 Task: Create a due date automation trigger when advanced on, 2 working days after a card is due add content with a description not containing resume at 11:00 AM.
Action: Mouse moved to (1173, 94)
Screenshot: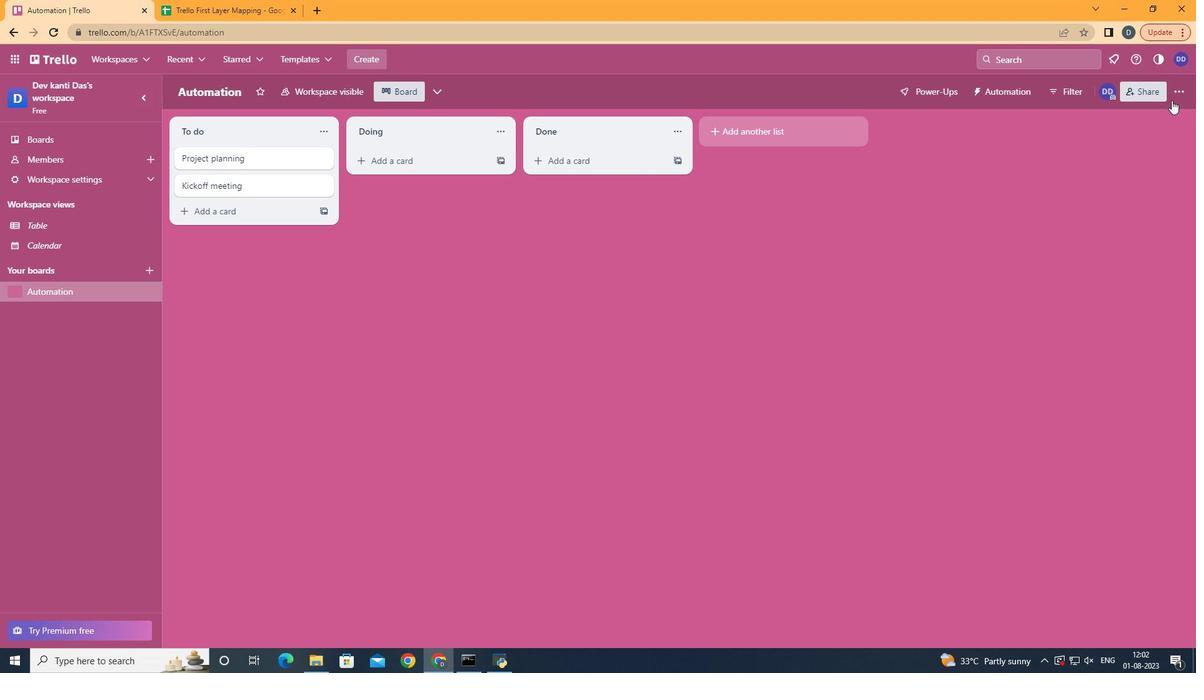 
Action: Mouse pressed left at (1173, 94)
Screenshot: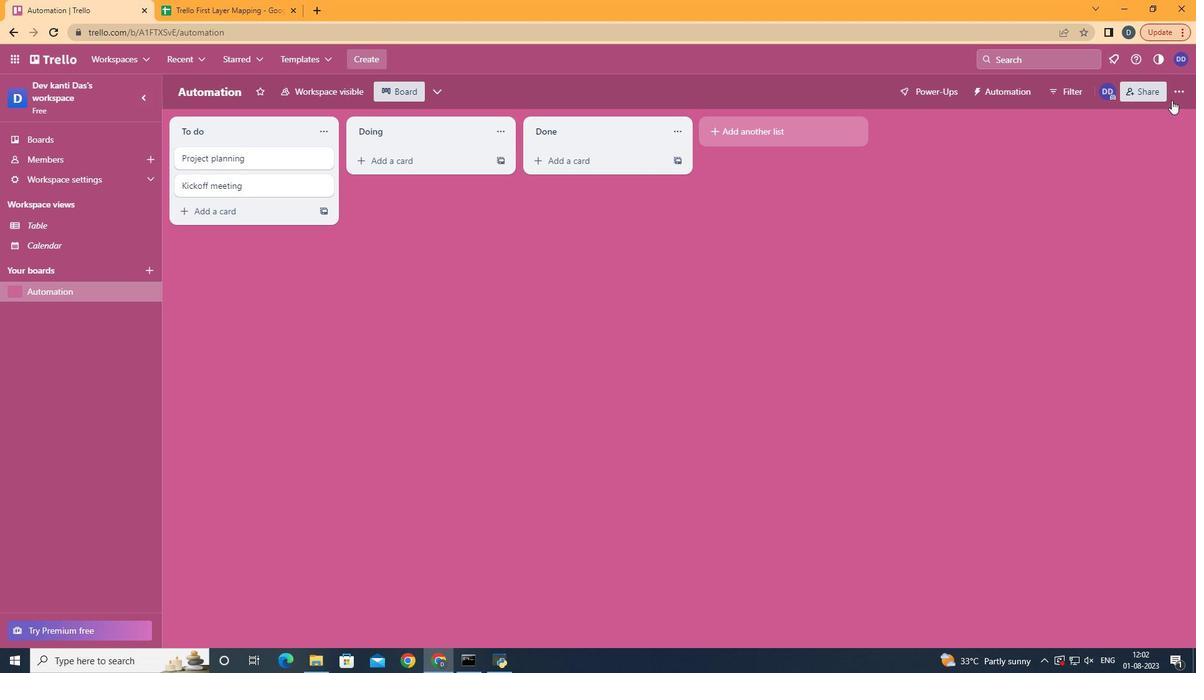
Action: Mouse moved to (1072, 266)
Screenshot: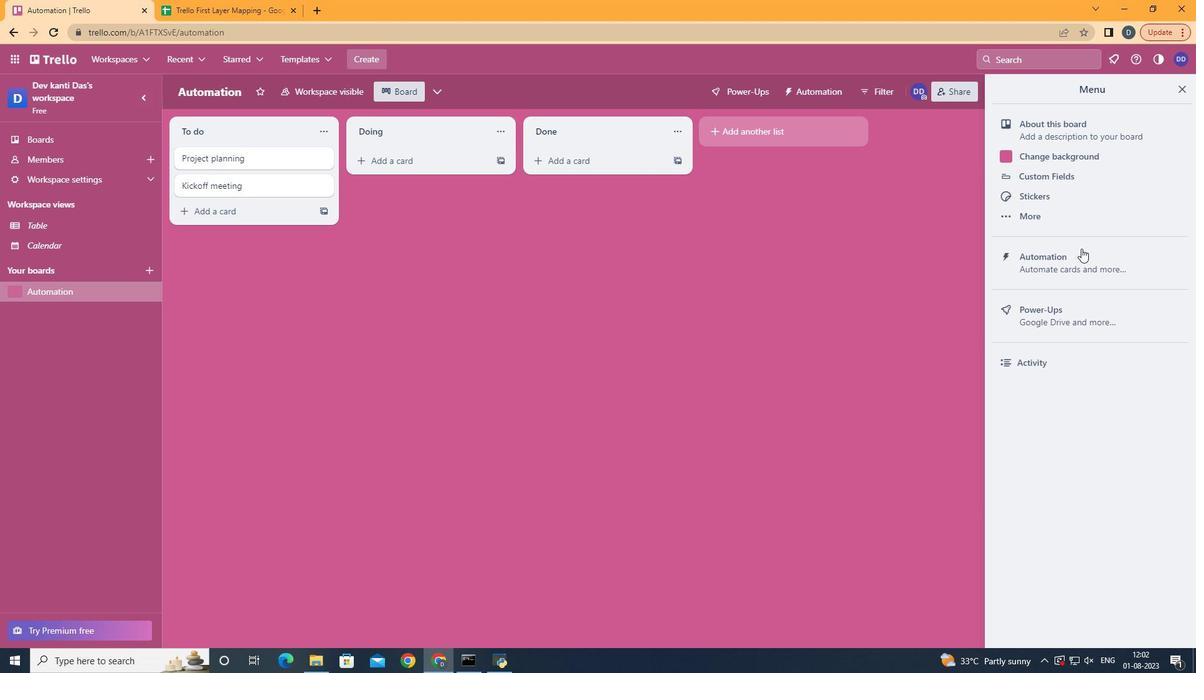 
Action: Mouse pressed left at (1072, 266)
Screenshot: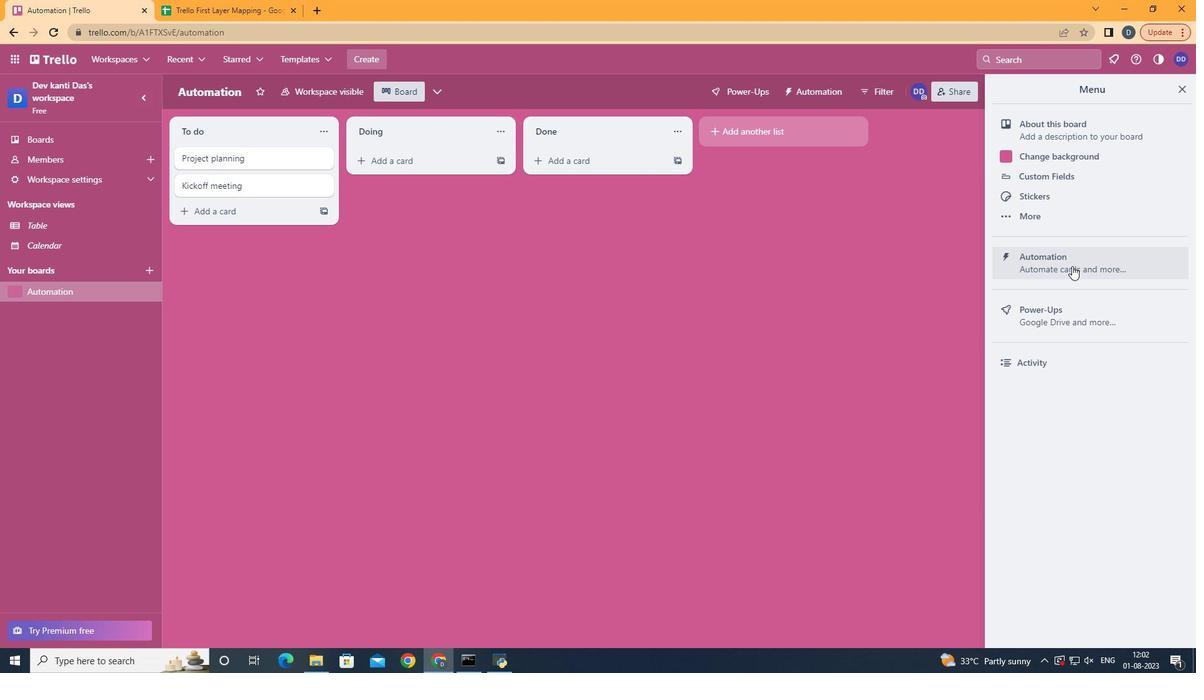 
Action: Mouse moved to (256, 254)
Screenshot: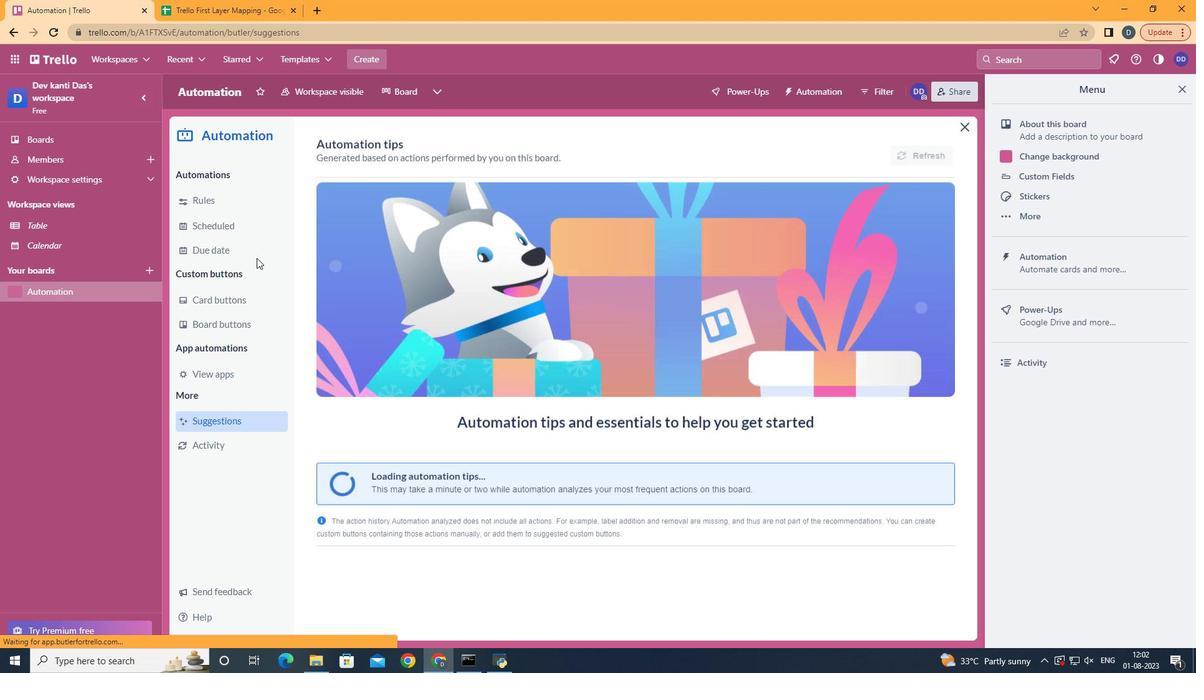 
Action: Mouse pressed left at (256, 254)
Screenshot: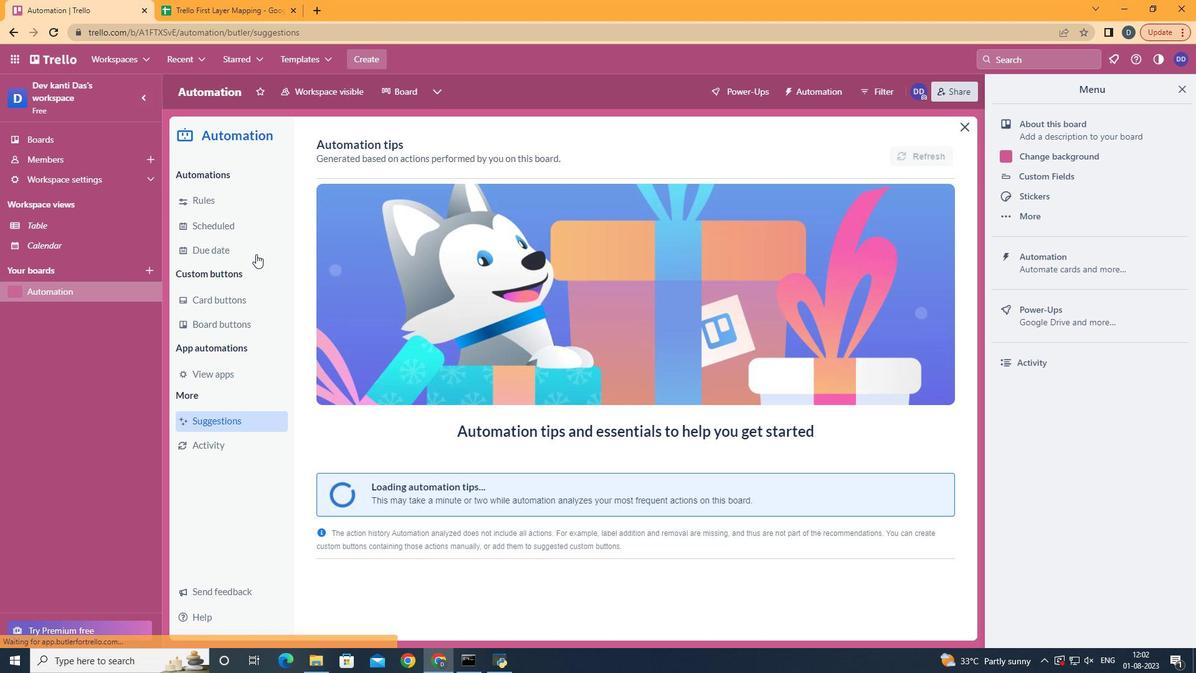 
Action: Mouse moved to (874, 148)
Screenshot: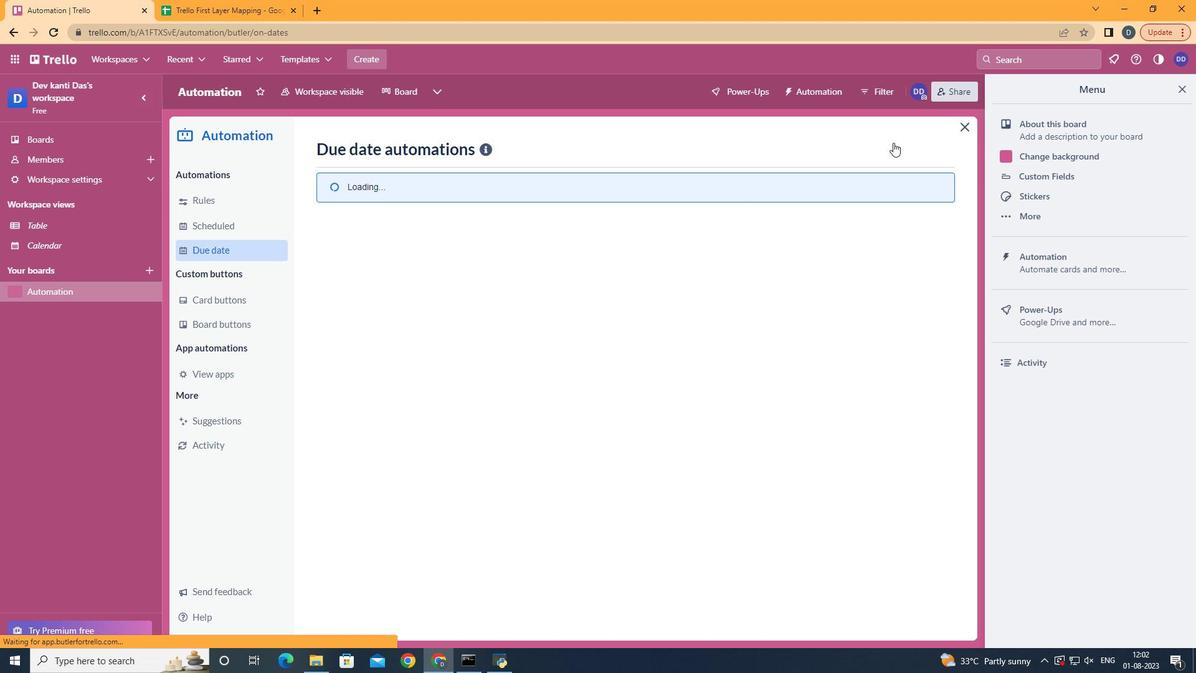 
Action: Mouse pressed left at (874, 148)
Screenshot: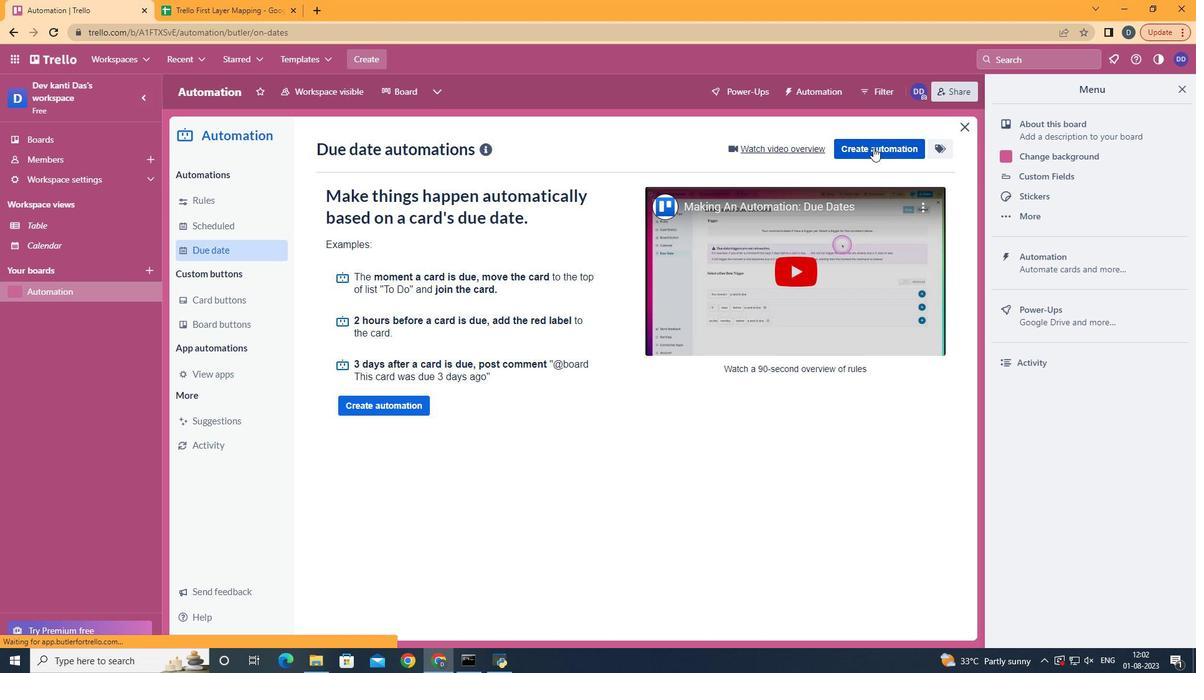
Action: Mouse moved to (685, 271)
Screenshot: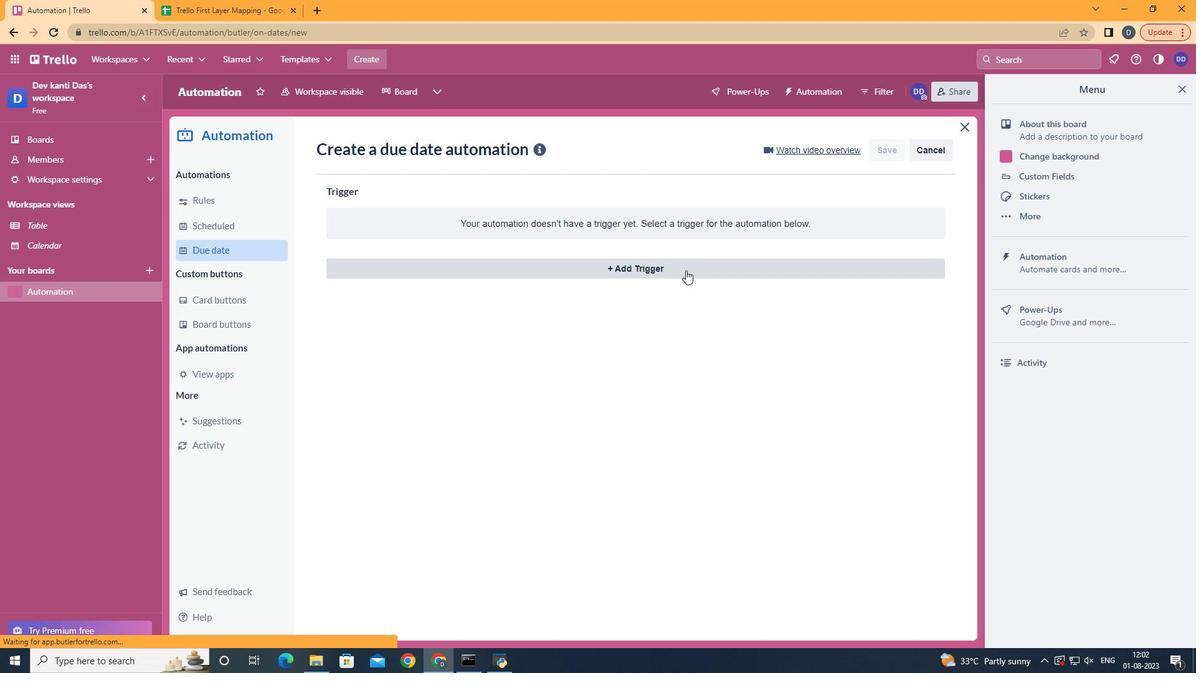 
Action: Mouse pressed left at (685, 271)
Screenshot: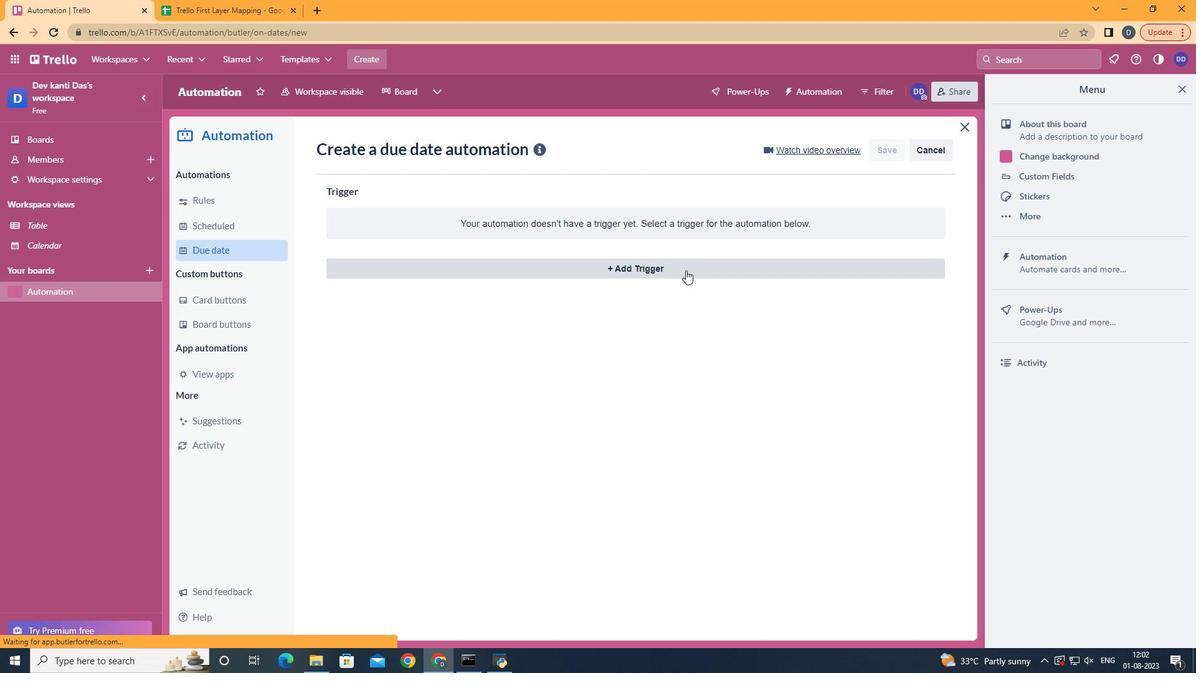 
Action: Mouse moved to (413, 506)
Screenshot: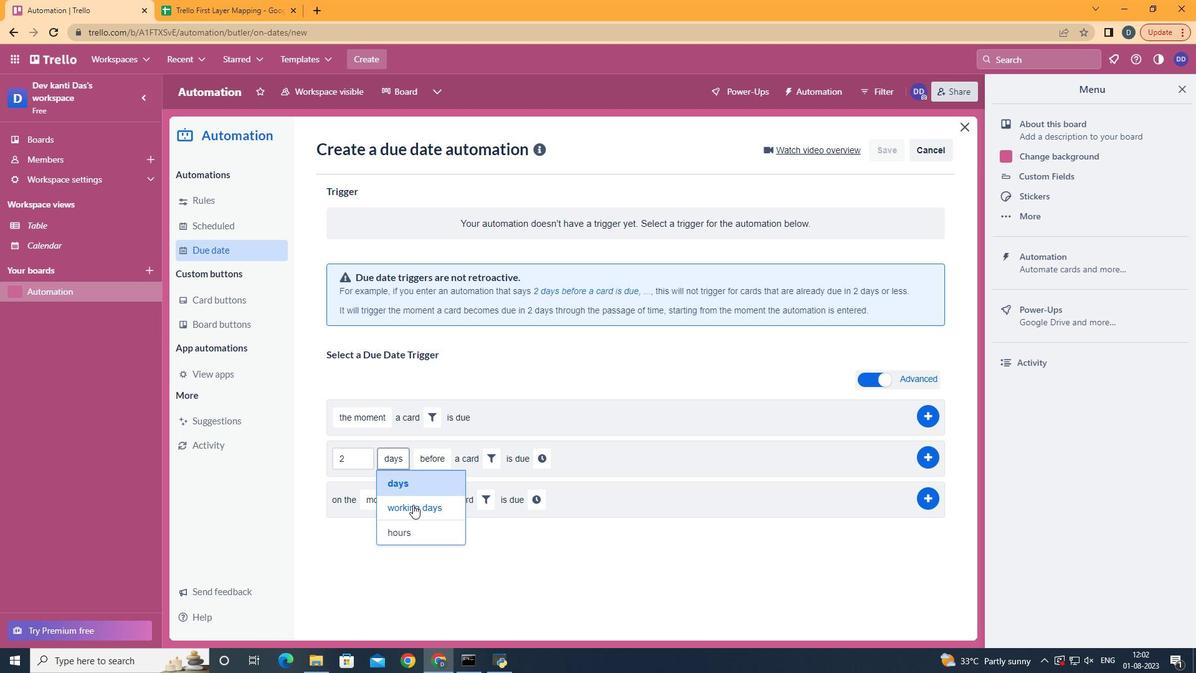 
Action: Mouse pressed left at (413, 506)
Screenshot: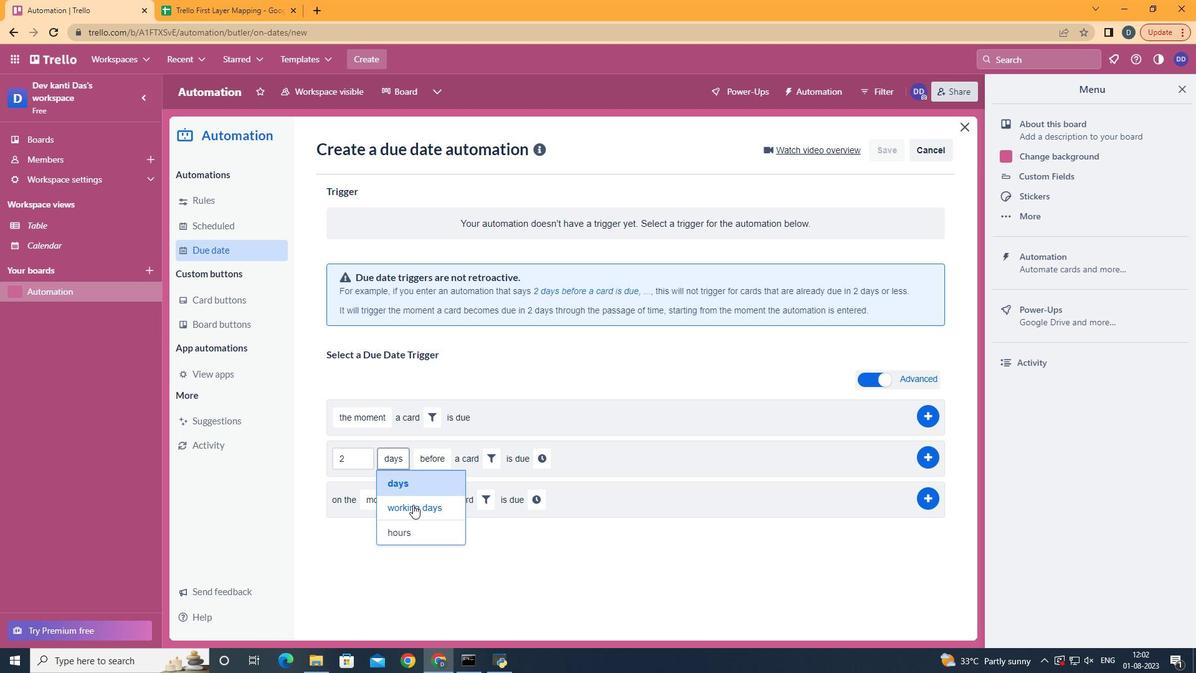 
Action: Mouse moved to (475, 506)
Screenshot: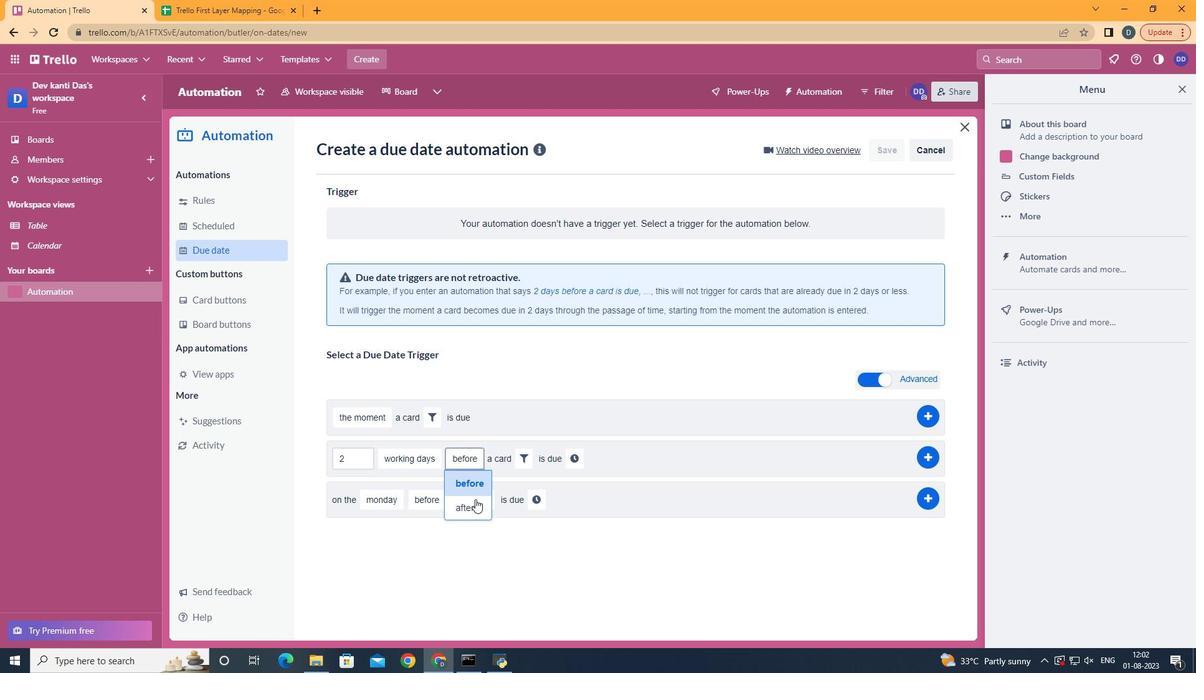 
Action: Mouse pressed left at (475, 506)
Screenshot: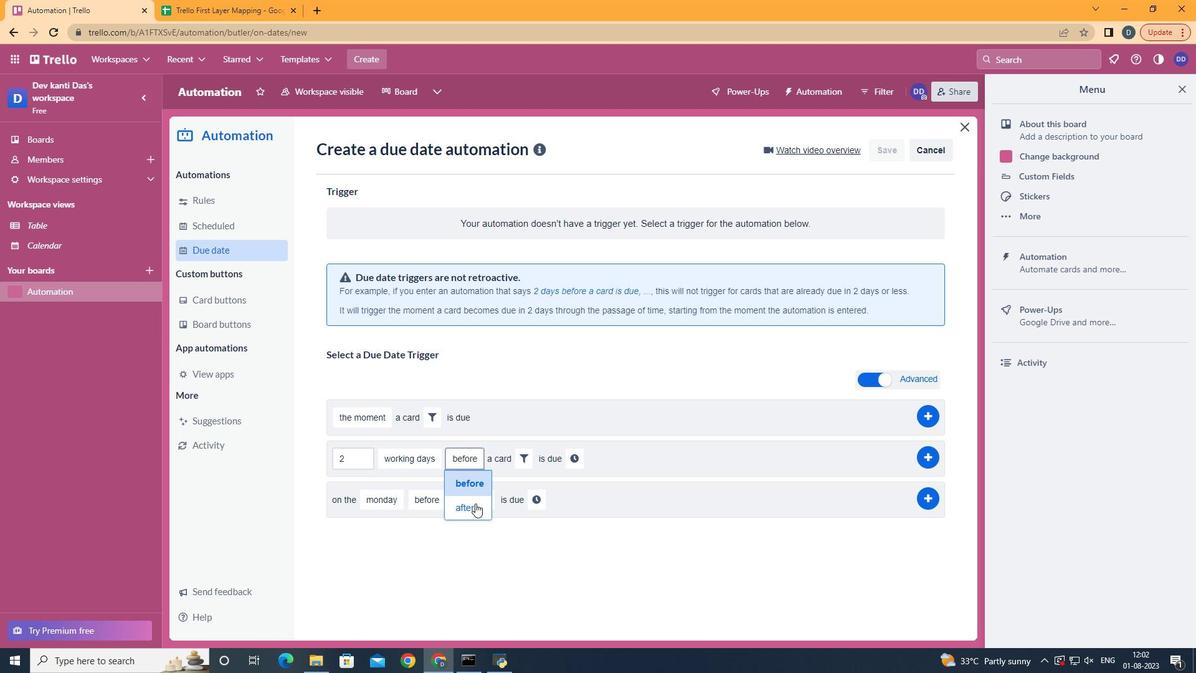 
Action: Mouse moved to (521, 462)
Screenshot: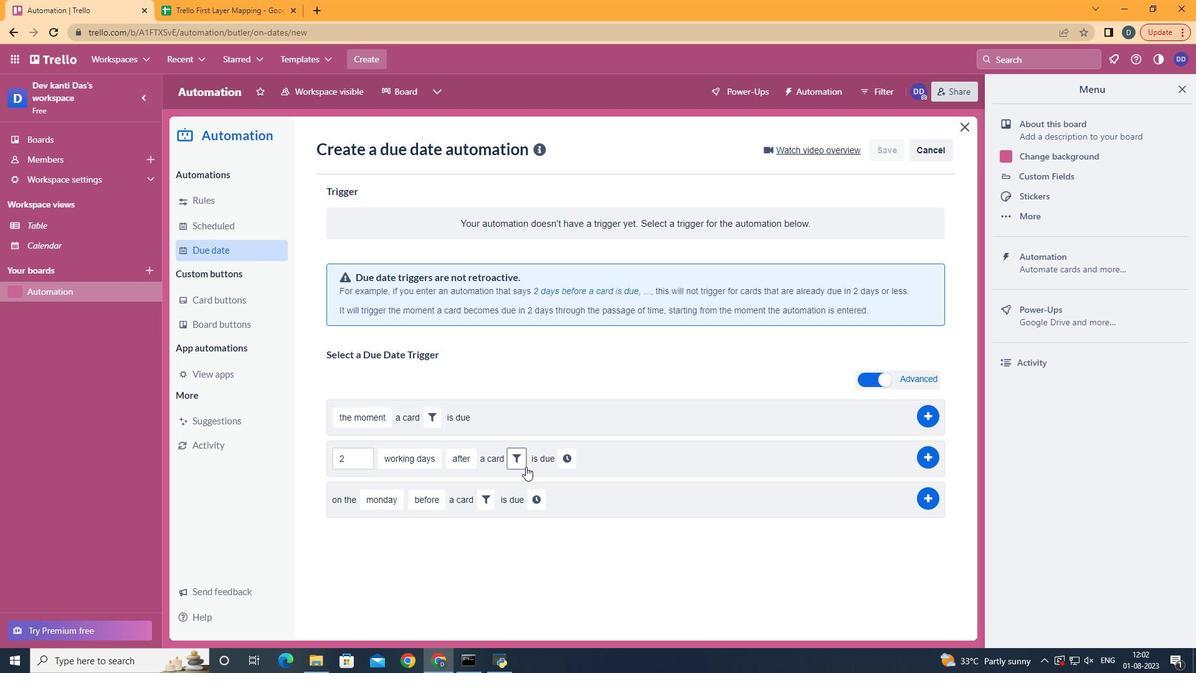 
Action: Mouse pressed left at (521, 462)
Screenshot: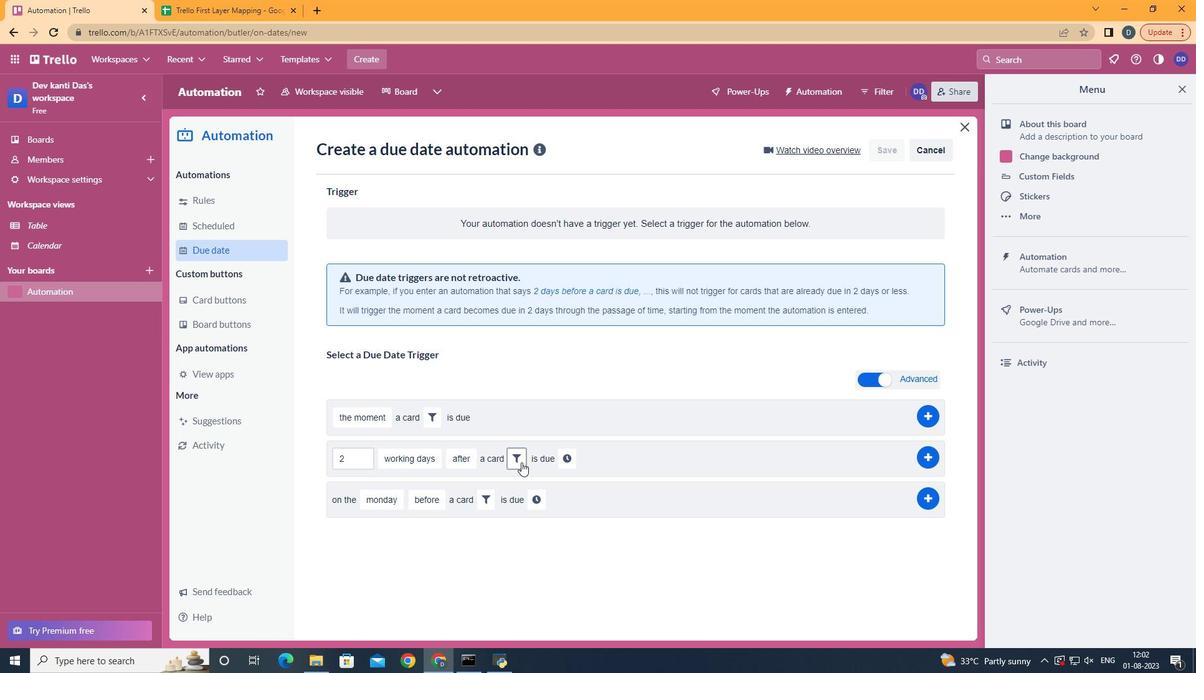 
Action: Mouse moved to (677, 496)
Screenshot: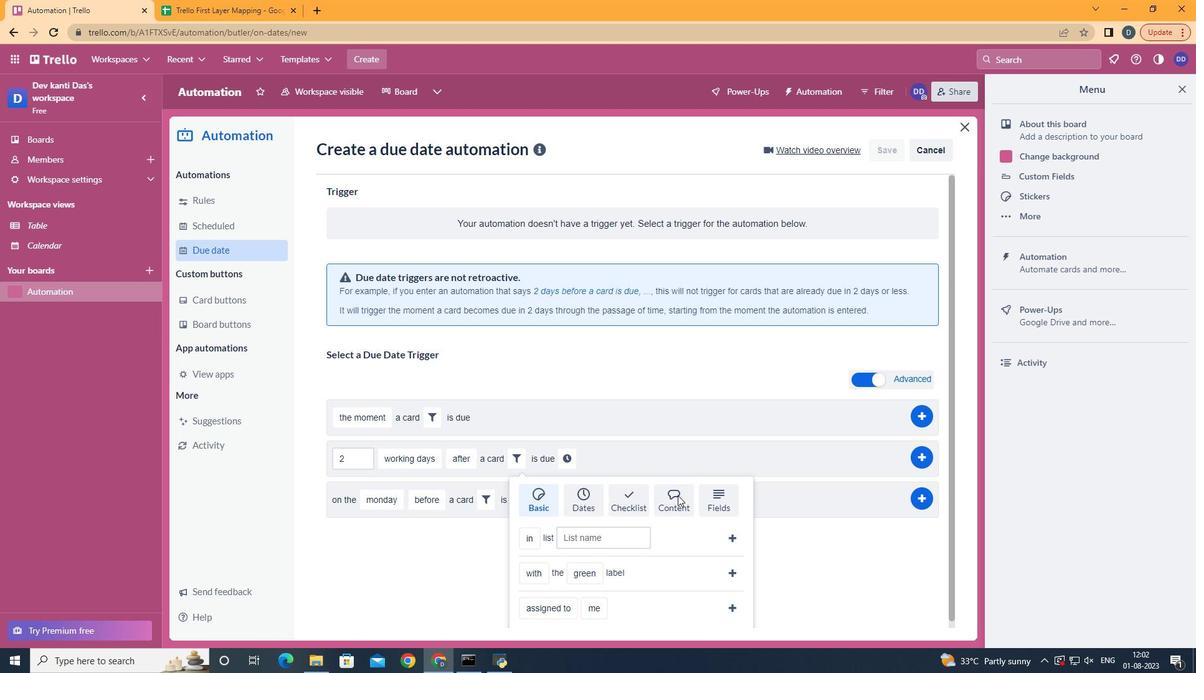 
Action: Mouse pressed left at (677, 496)
Screenshot: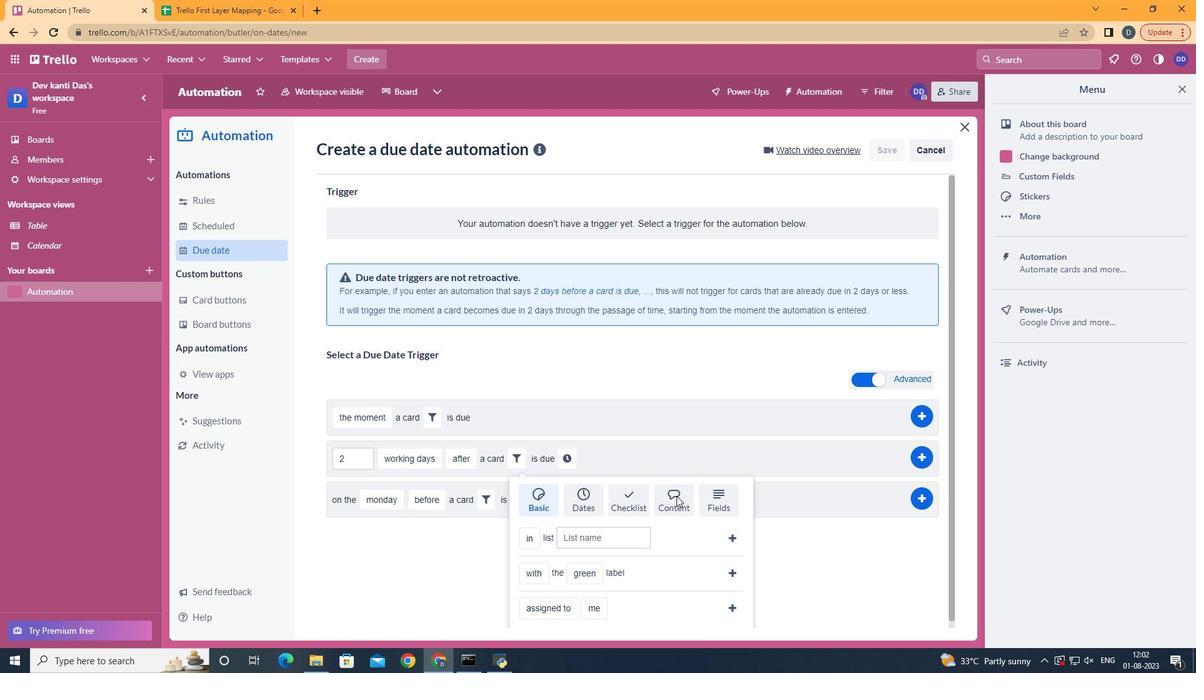 
Action: Mouse moved to (567, 584)
Screenshot: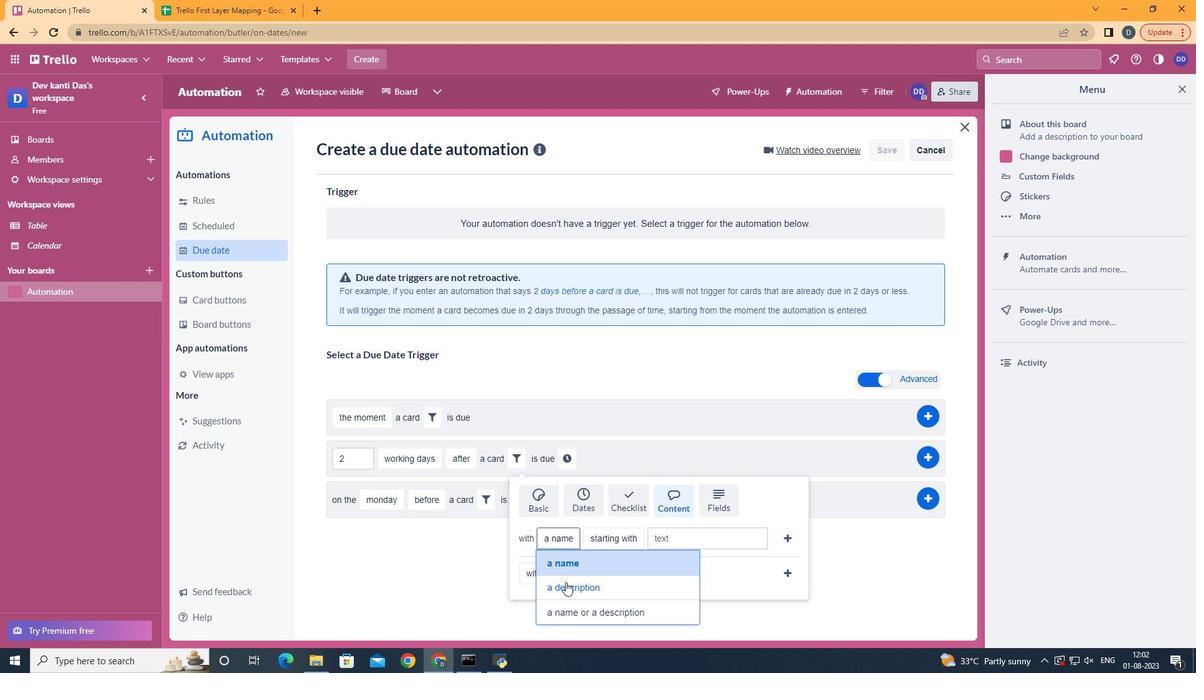 
Action: Mouse pressed left at (567, 584)
Screenshot: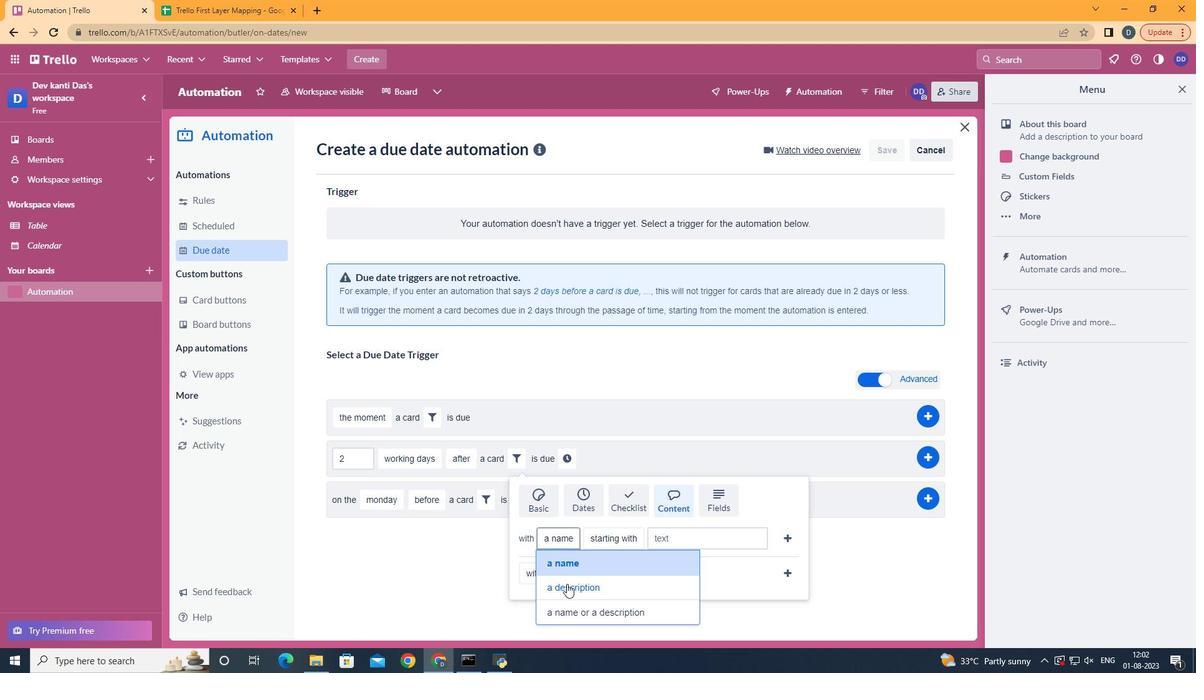 
Action: Mouse moved to (637, 513)
Screenshot: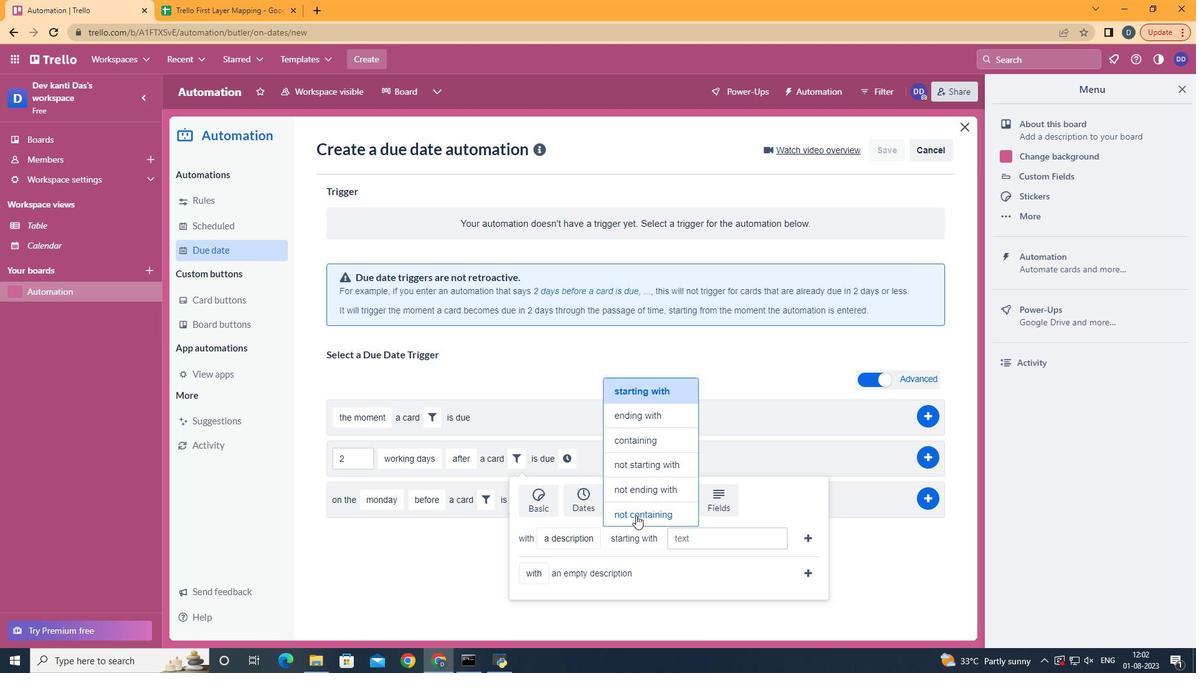 
Action: Mouse pressed left at (637, 513)
Screenshot: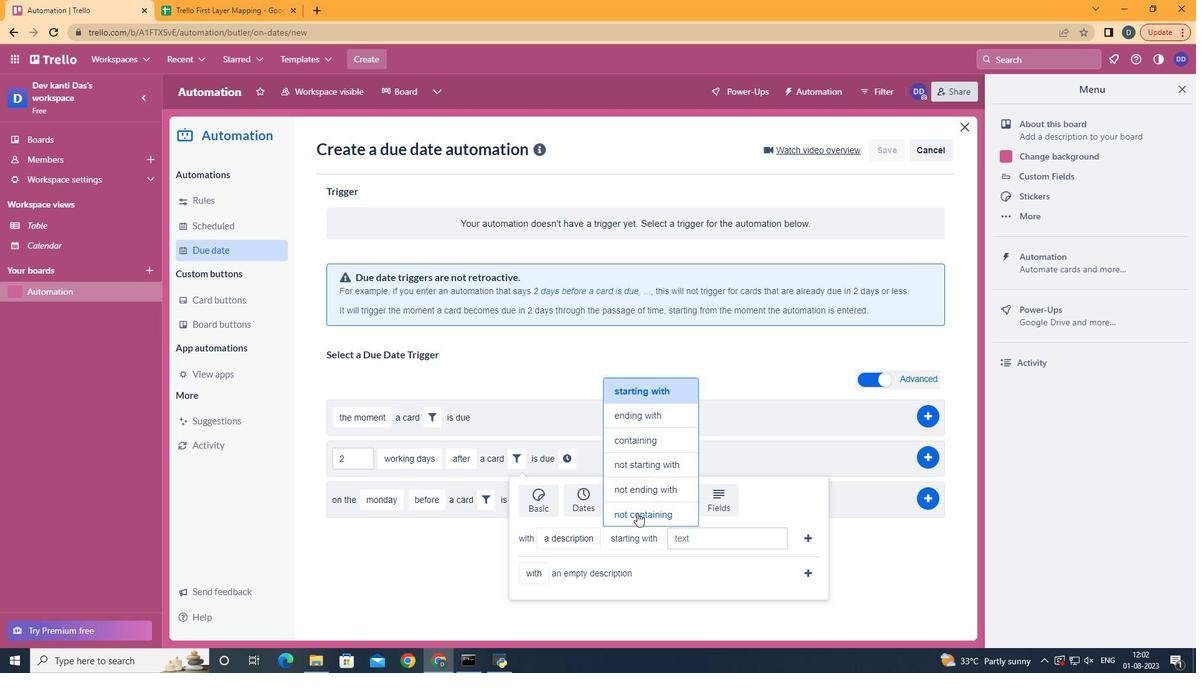 
Action: Mouse moved to (716, 543)
Screenshot: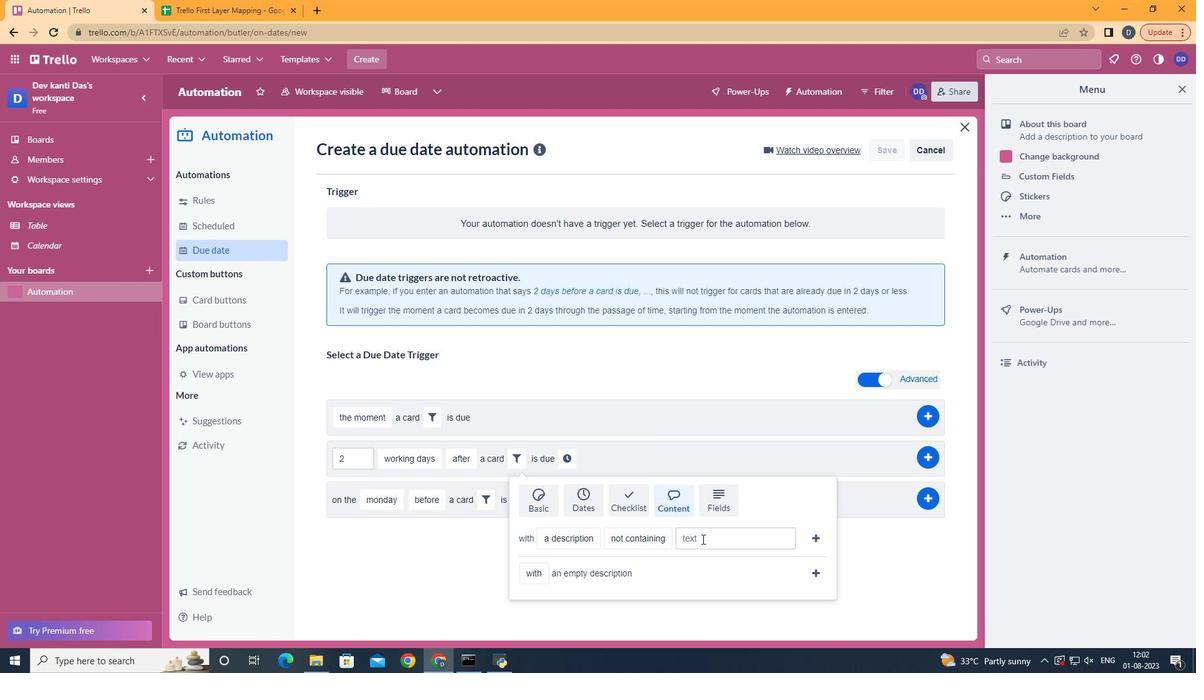 
Action: Mouse pressed left at (716, 543)
Screenshot: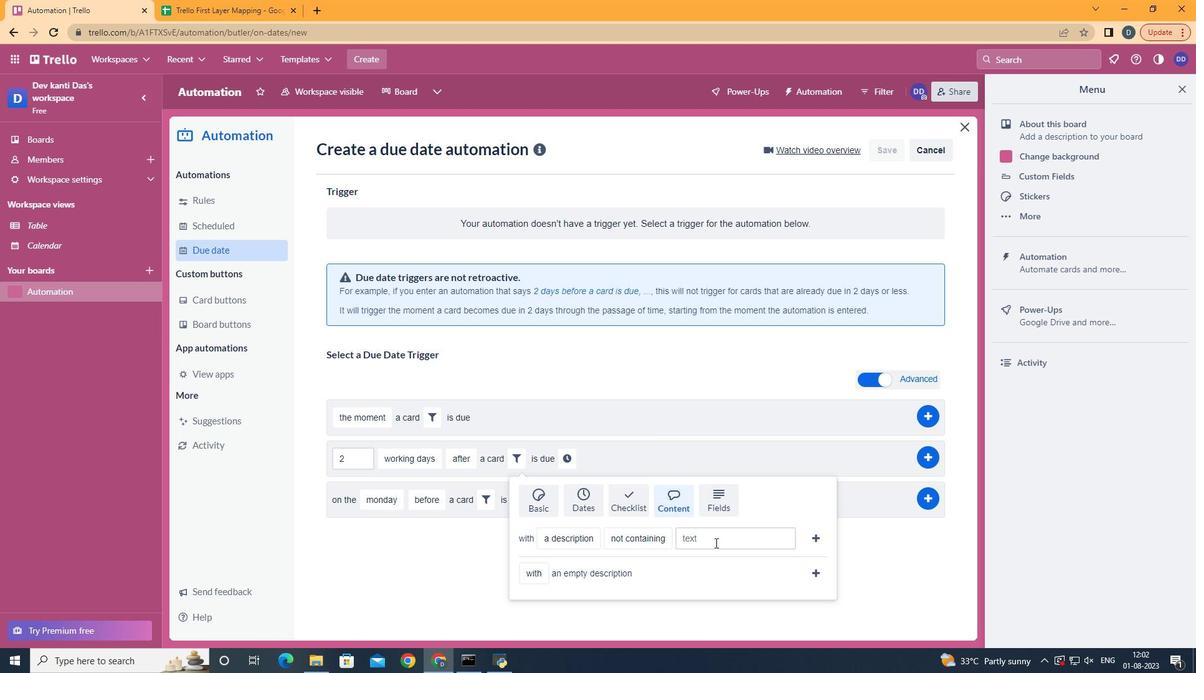 
Action: Key pressed resume
Screenshot: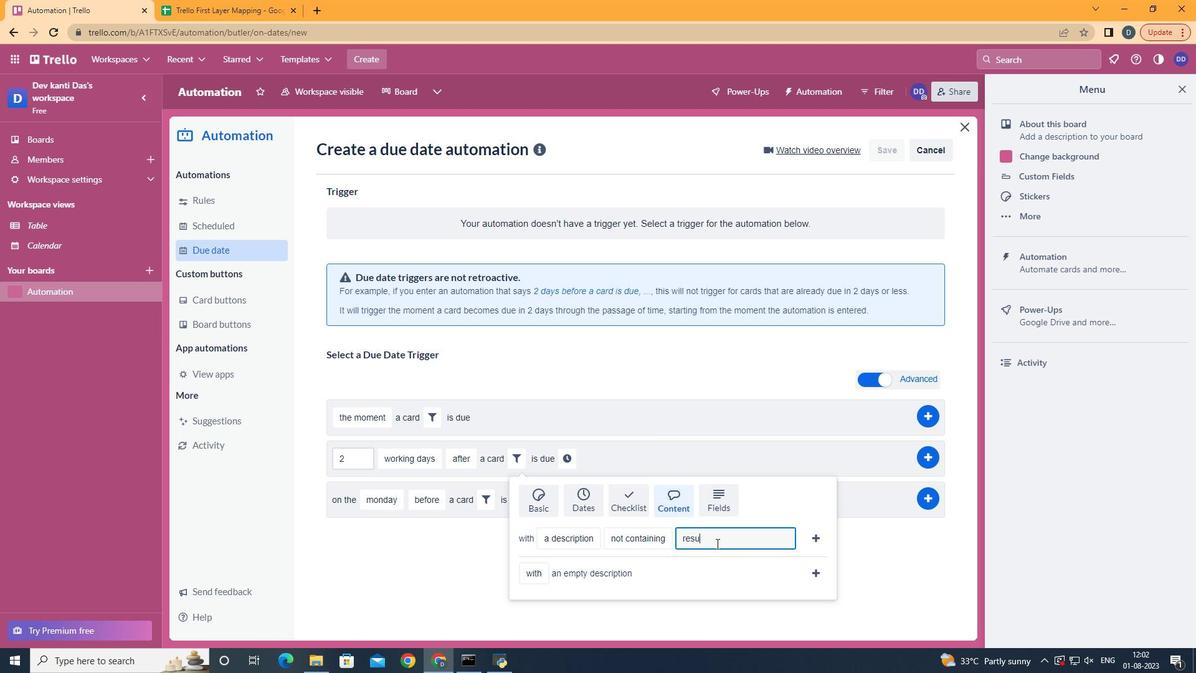 
Action: Mouse moved to (822, 537)
Screenshot: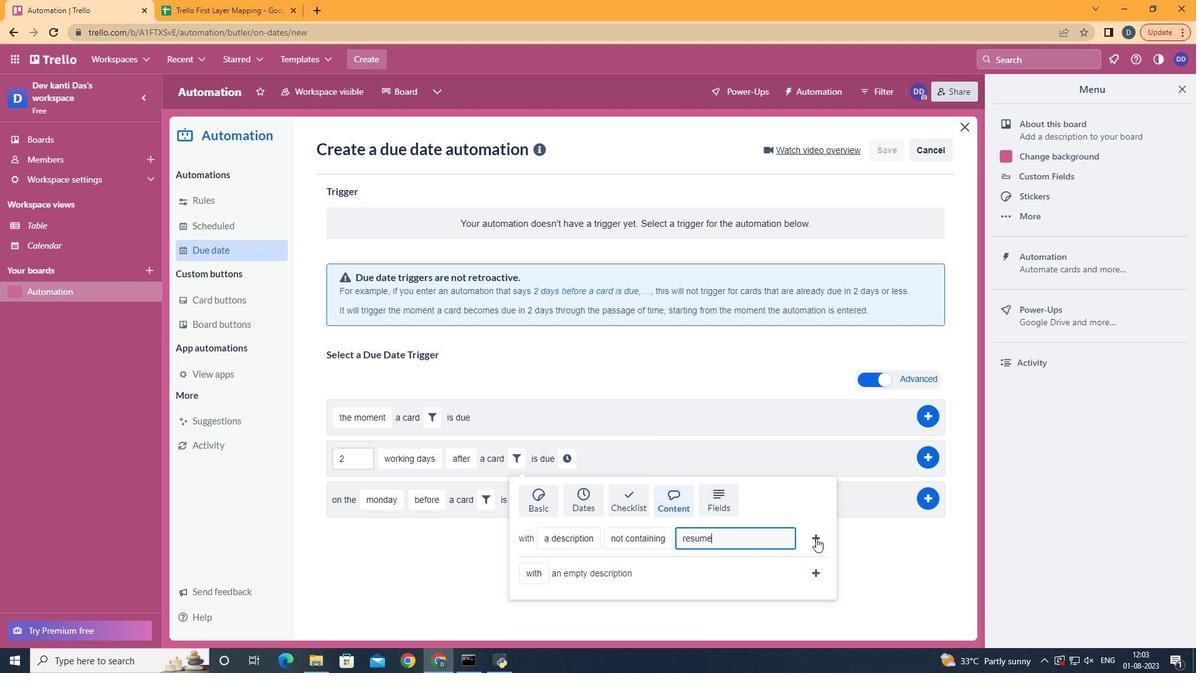 
Action: Mouse pressed left at (822, 537)
Screenshot: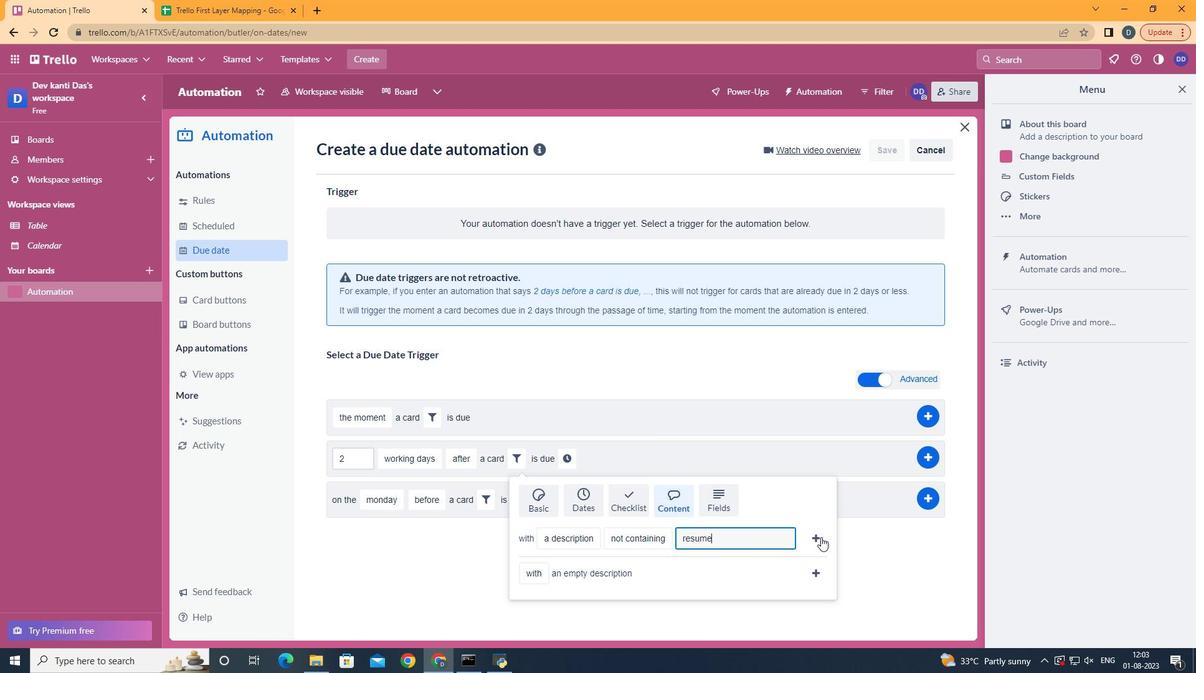 
Action: Mouse moved to (764, 458)
Screenshot: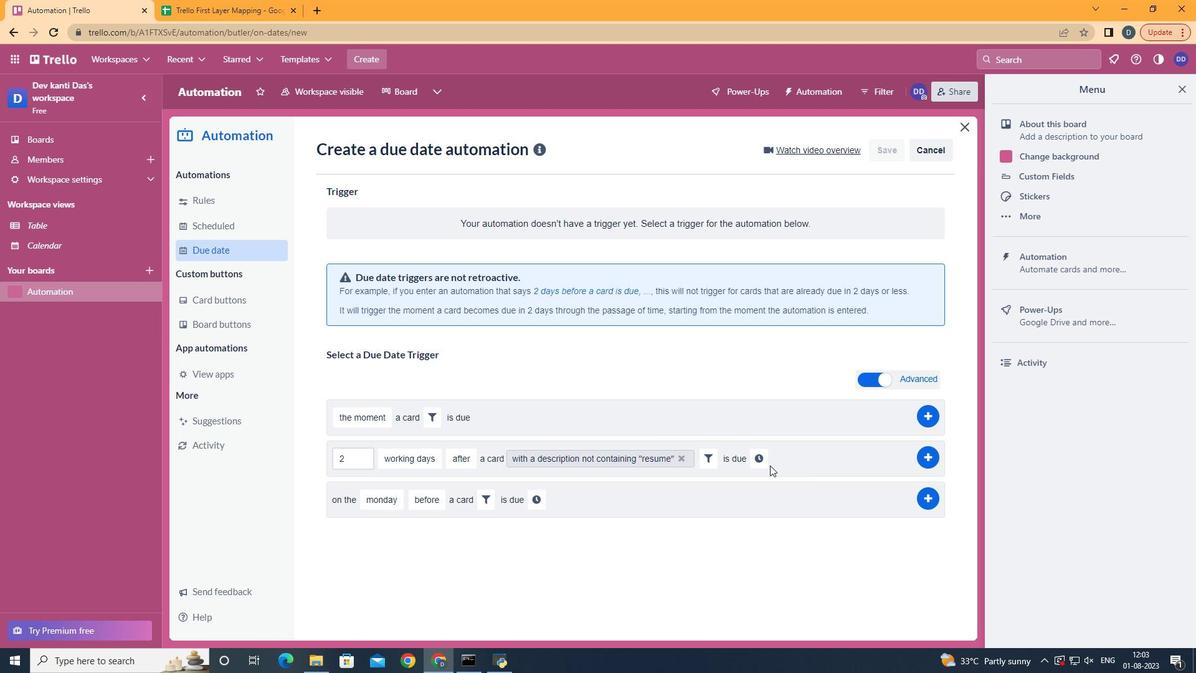 
Action: Mouse pressed left at (764, 458)
Screenshot: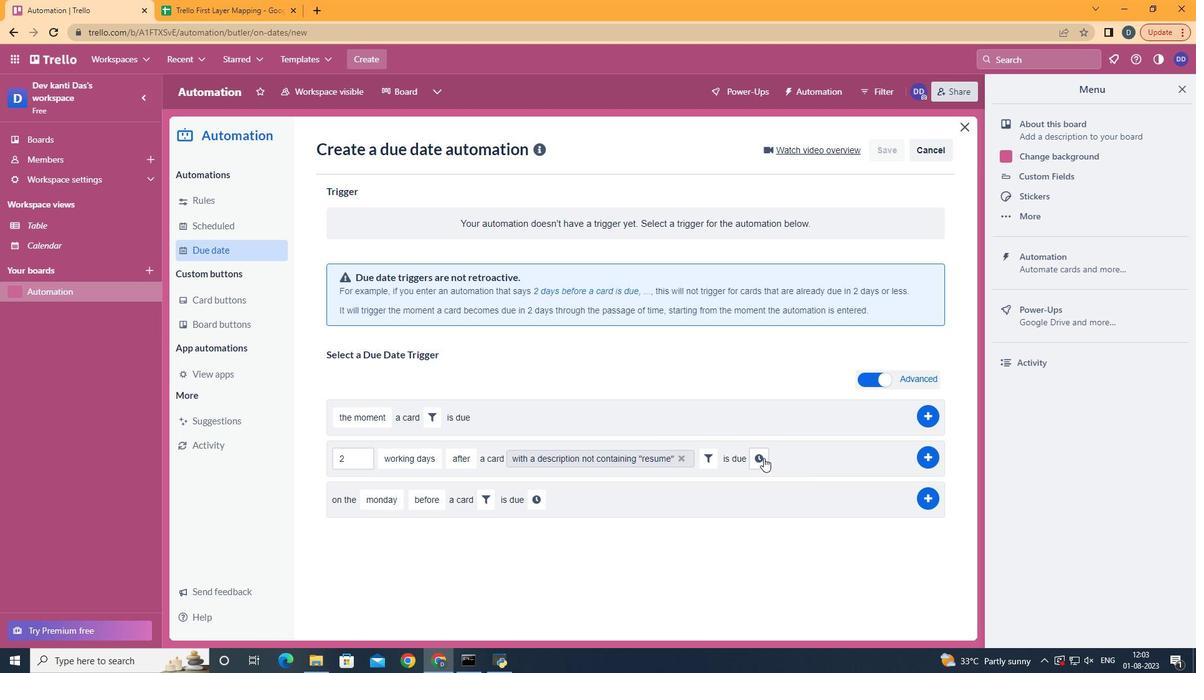 
Action: Mouse moved to (804, 462)
Screenshot: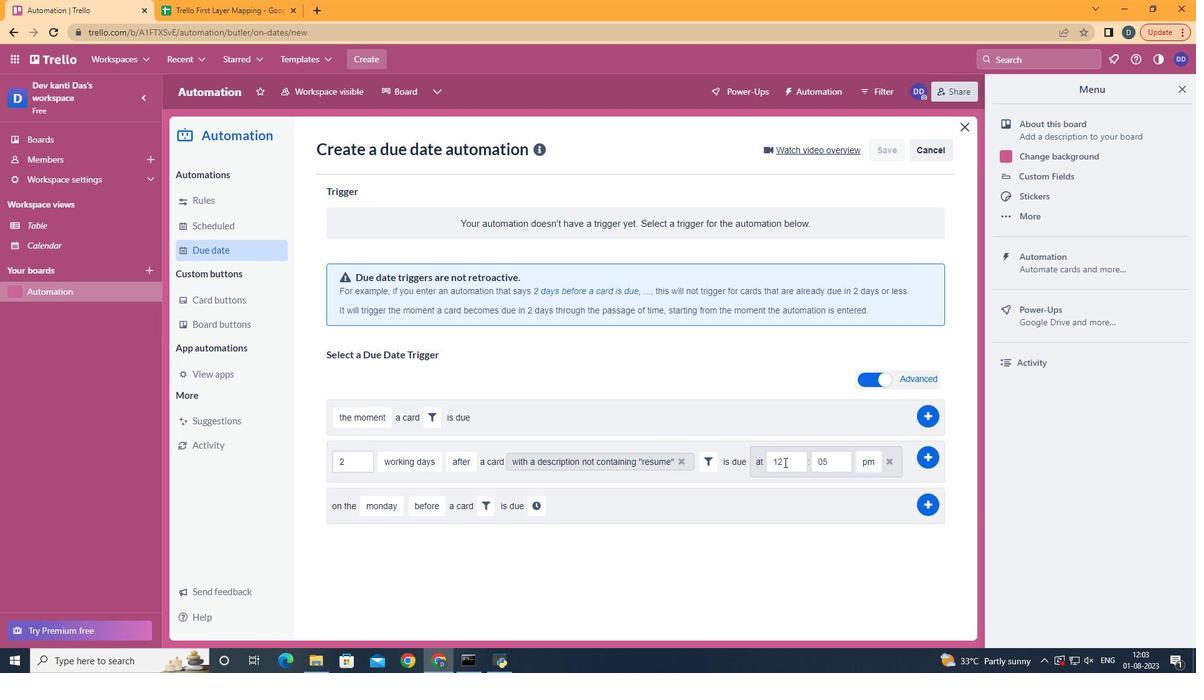 
Action: Mouse pressed left at (804, 462)
Screenshot: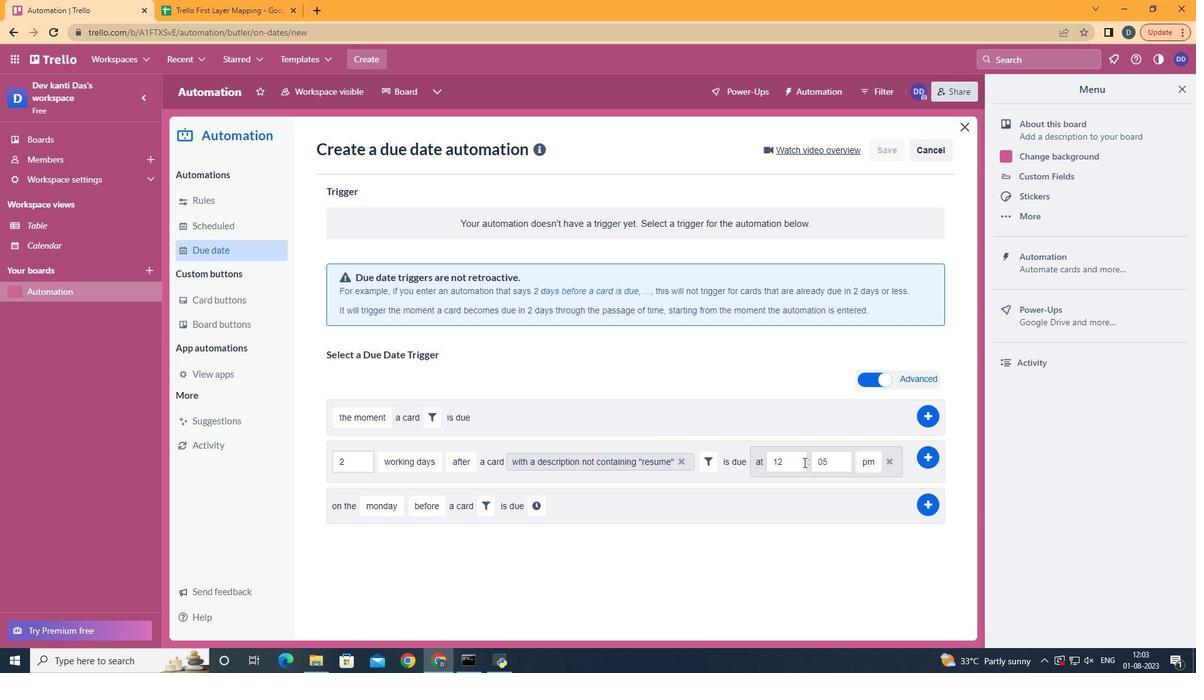 
Action: Key pressed <Key.backspace>1
Screenshot: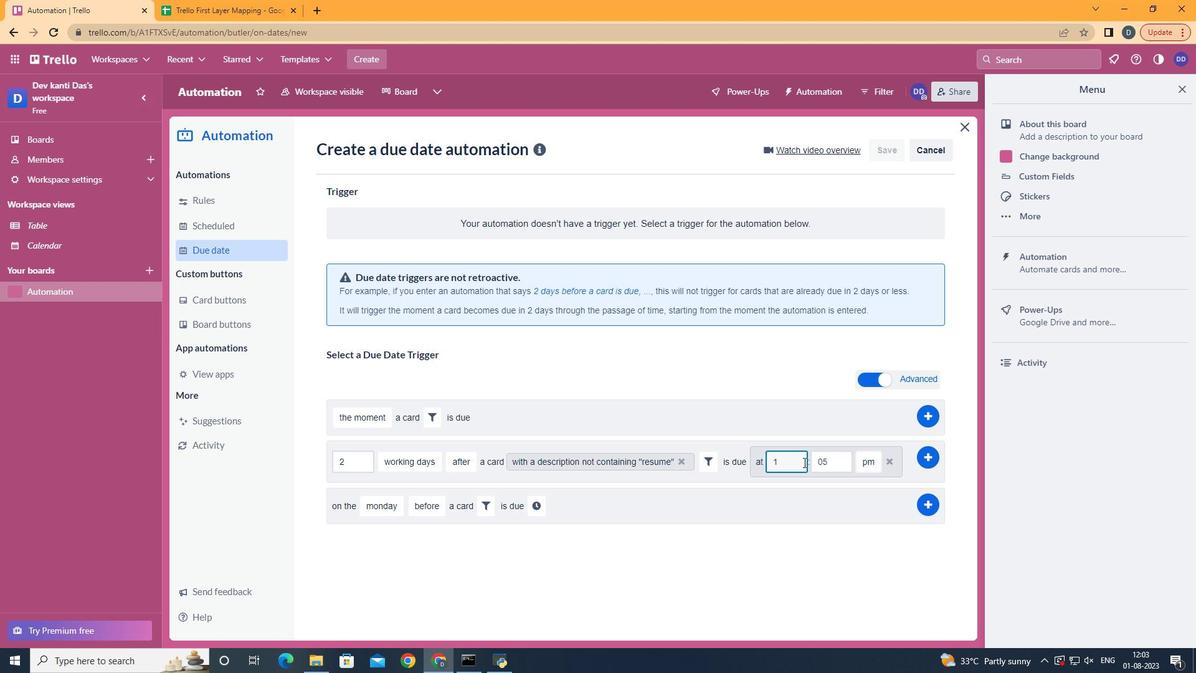 
Action: Mouse moved to (843, 460)
Screenshot: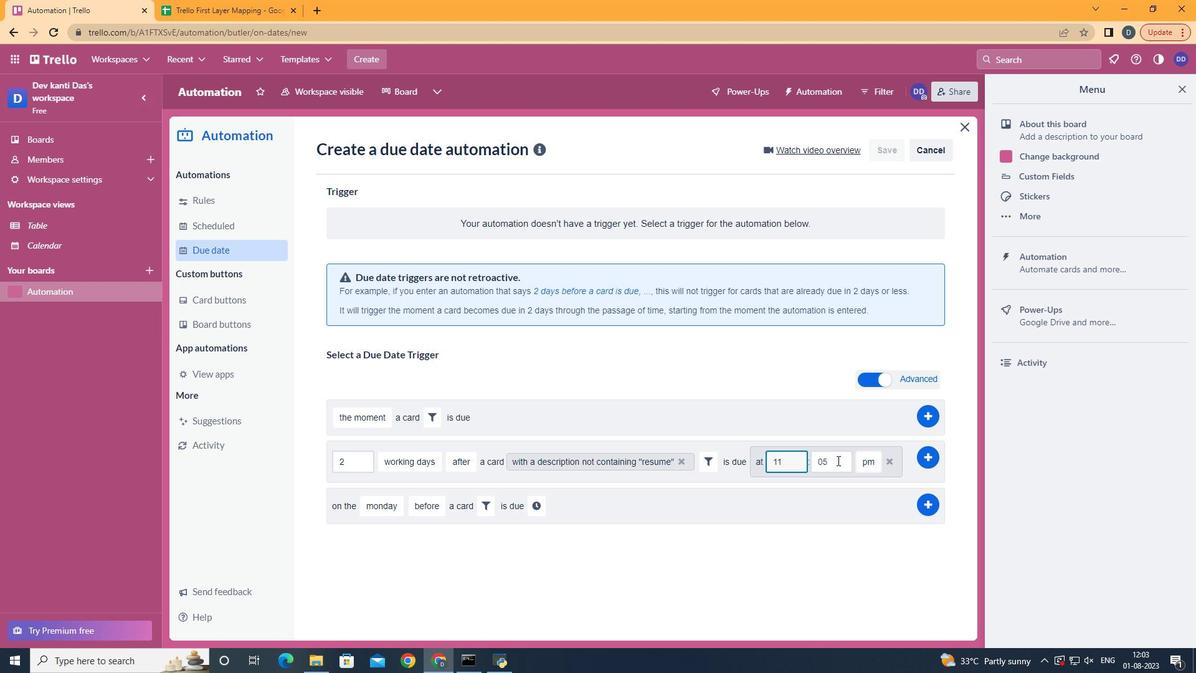
Action: Mouse pressed left at (843, 460)
Screenshot: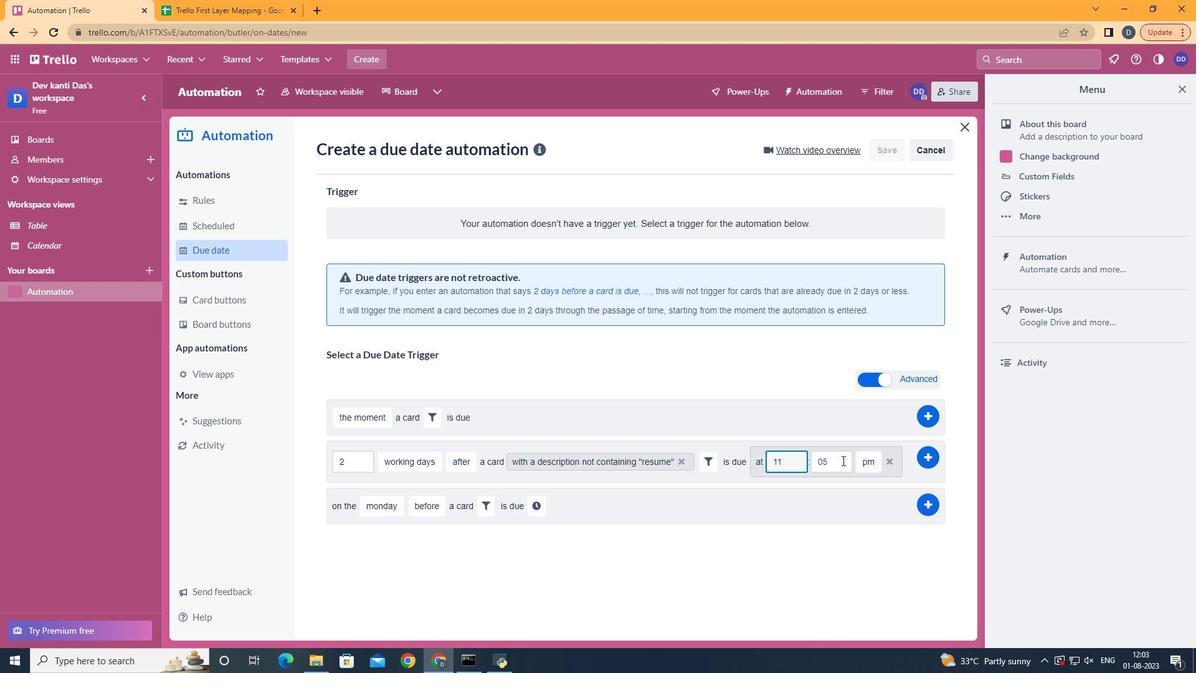 
Action: Key pressed <Key.backspace>0
Screenshot: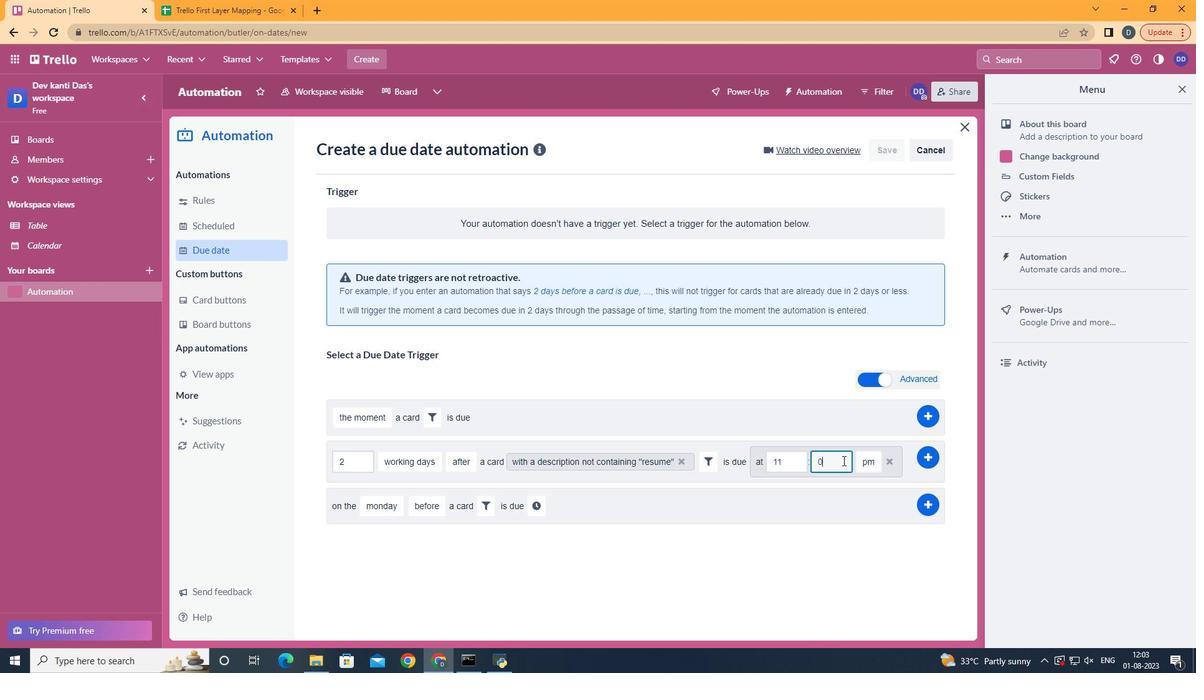 
Action: Mouse moved to (872, 485)
Screenshot: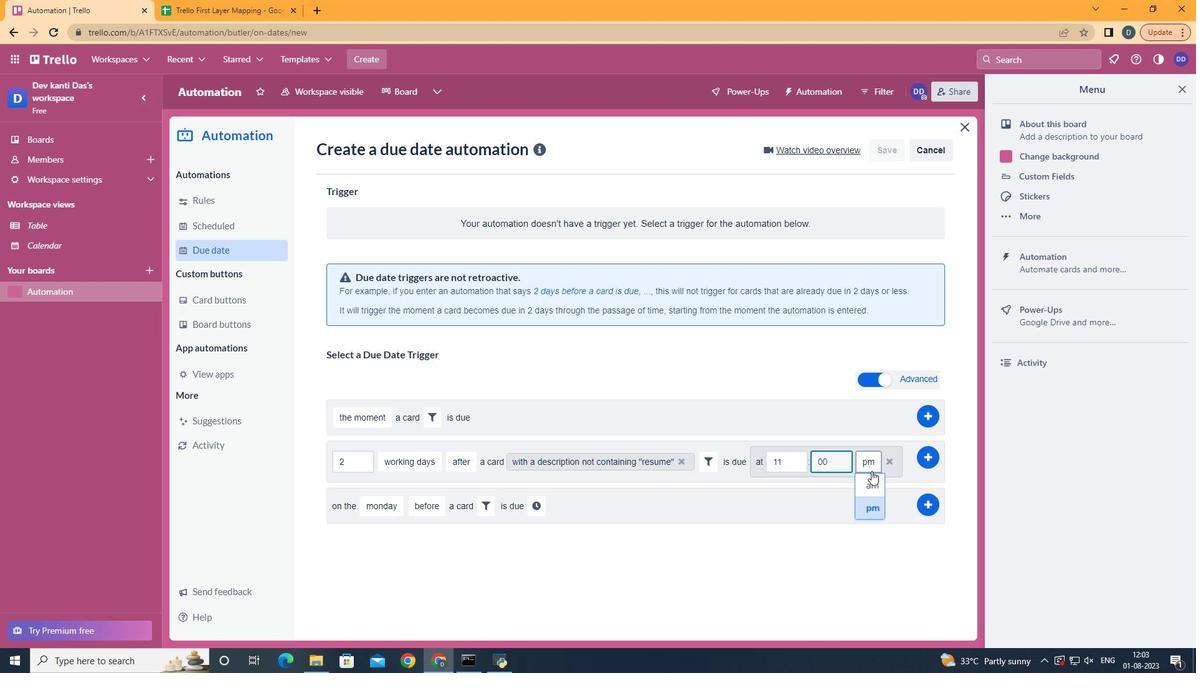 
Action: Mouse pressed left at (872, 485)
Screenshot: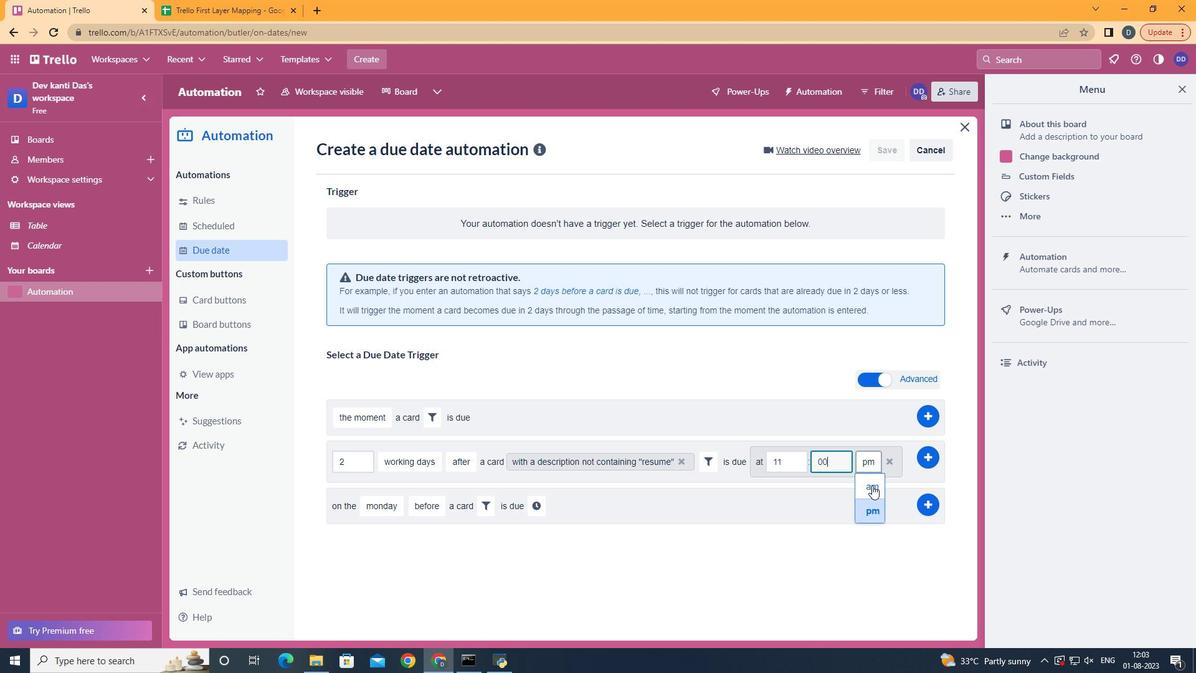 
Action: Mouse moved to (937, 455)
Screenshot: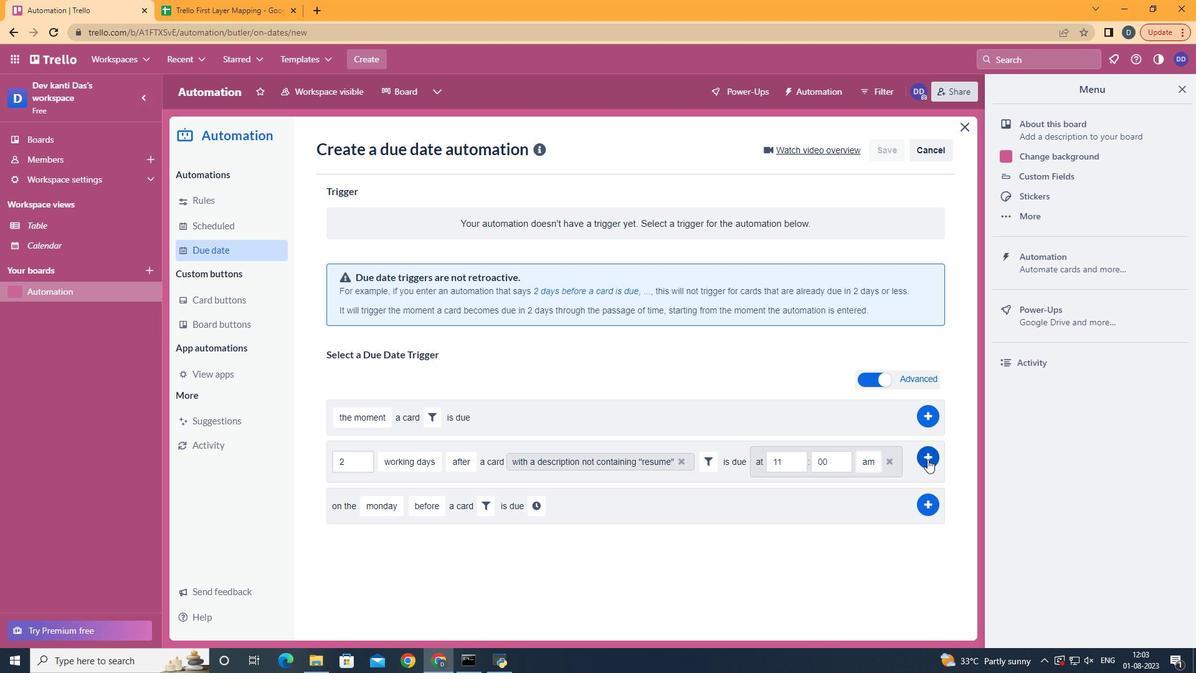 
Action: Mouse pressed left at (937, 455)
Screenshot: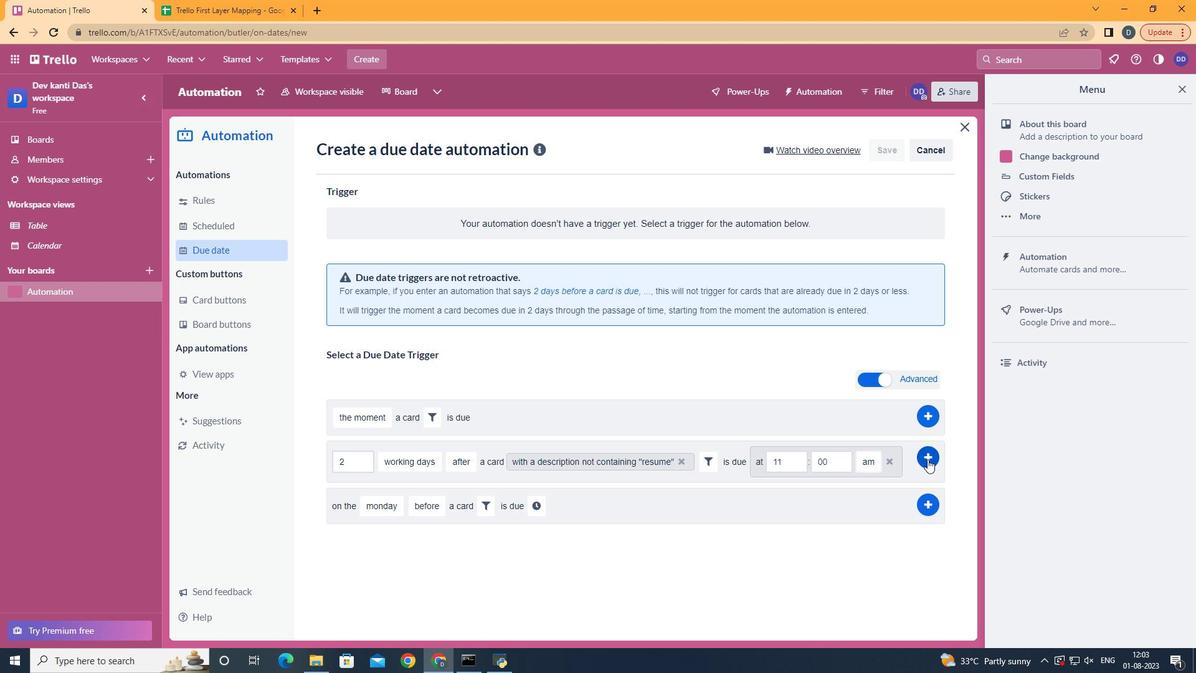 
Action: Mouse moved to (672, 231)
Screenshot: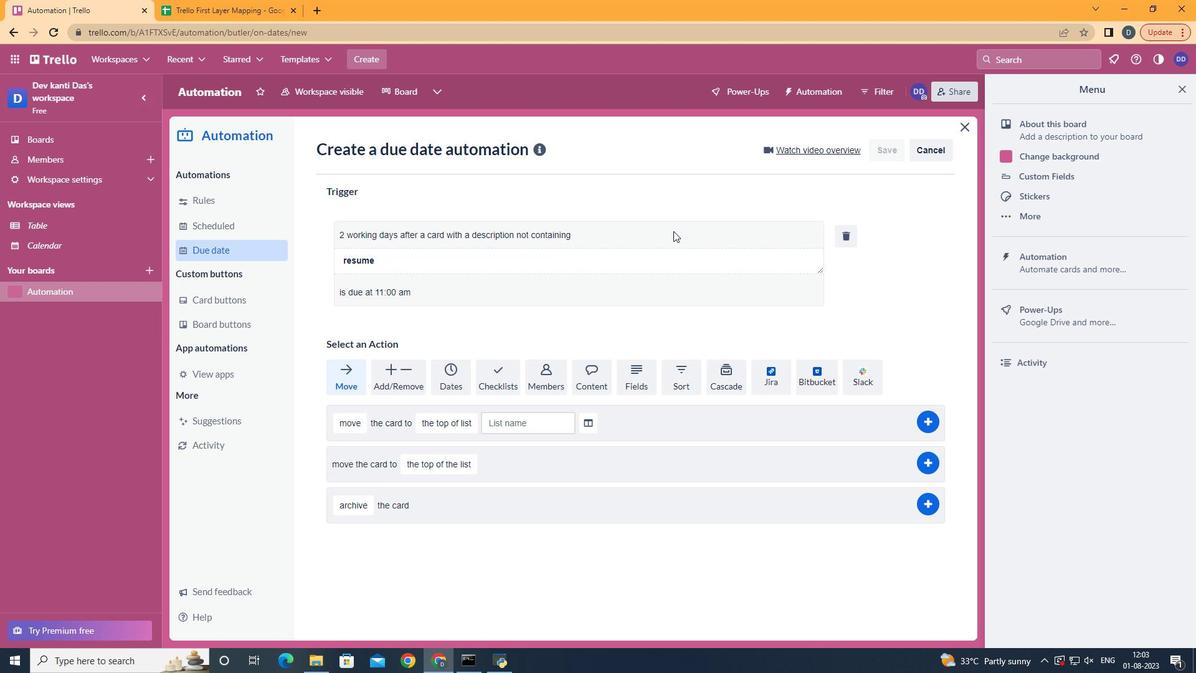 
